 Task: Set the Layer C modulation for the ISDB-T reception parameter to 256-QAM.
Action: Mouse moved to (110, 15)
Screenshot: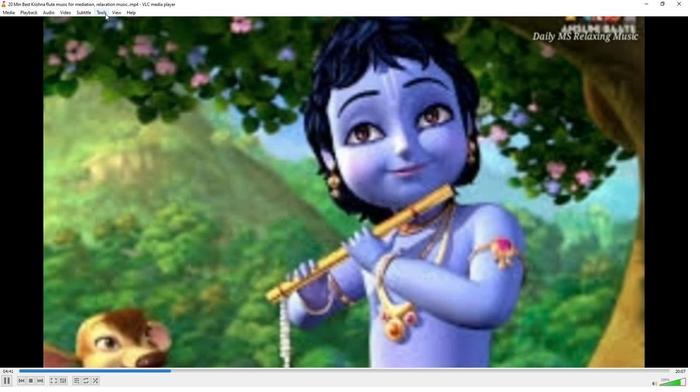 
Action: Mouse pressed left at (110, 15)
Screenshot: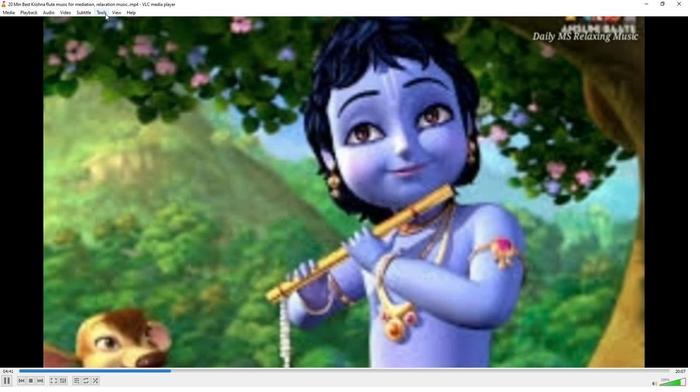 
Action: Mouse moved to (122, 96)
Screenshot: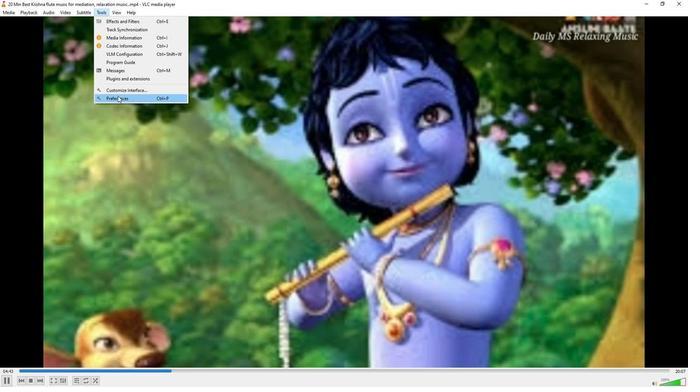 
Action: Mouse pressed left at (122, 96)
Screenshot: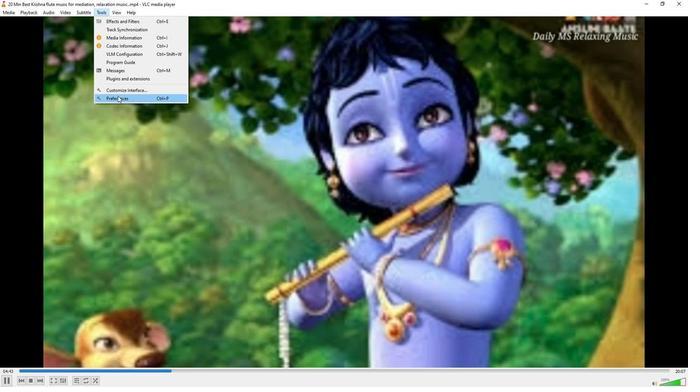 
Action: Mouse moved to (224, 313)
Screenshot: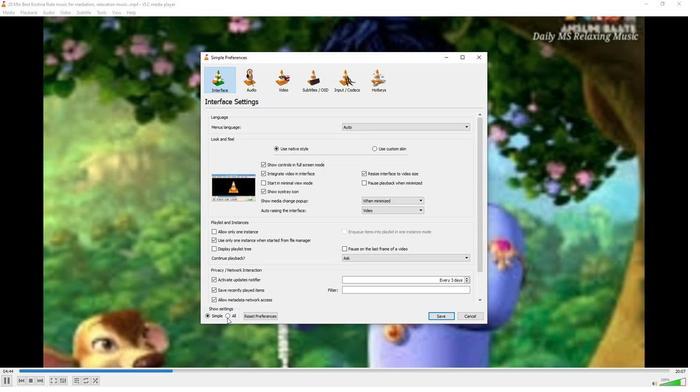 
Action: Mouse pressed left at (224, 313)
Screenshot: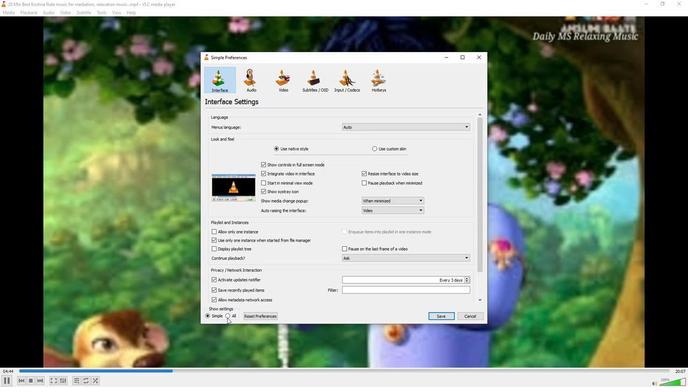 
Action: Mouse moved to (214, 192)
Screenshot: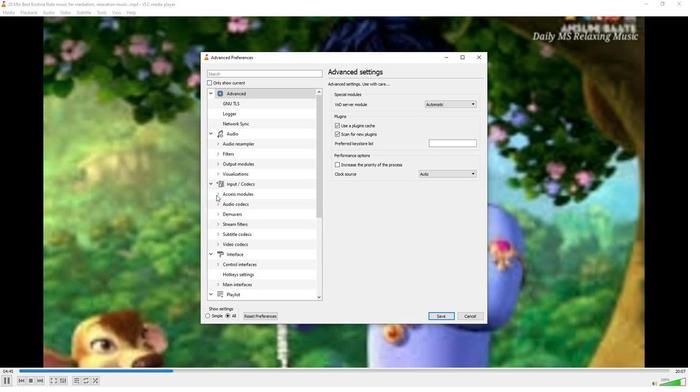 
Action: Mouse pressed left at (214, 192)
Screenshot: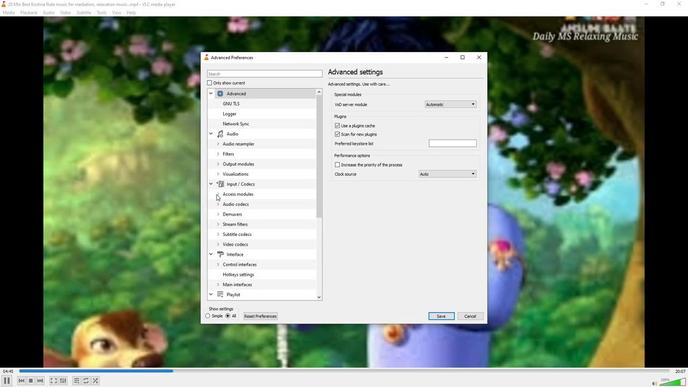 
Action: Mouse moved to (235, 253)
Screenshot: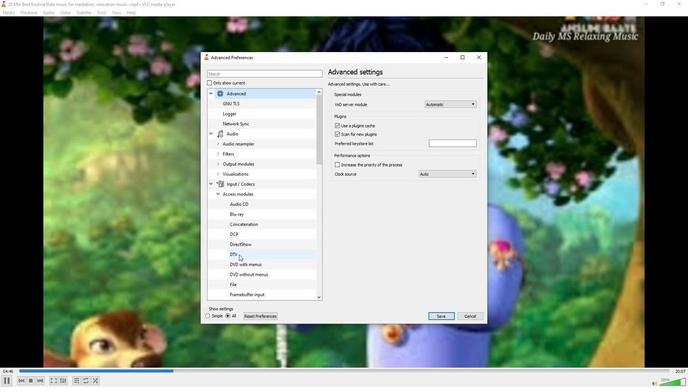 
Action: Mouse pressed left at (235, 253)
Screenshot: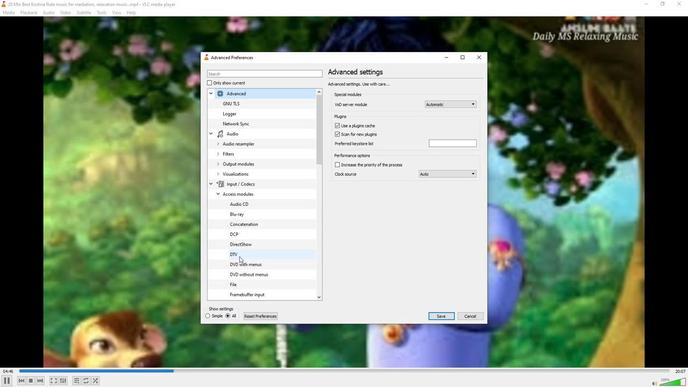 
Action: Mouse moved to (385, 245)
Screenshot: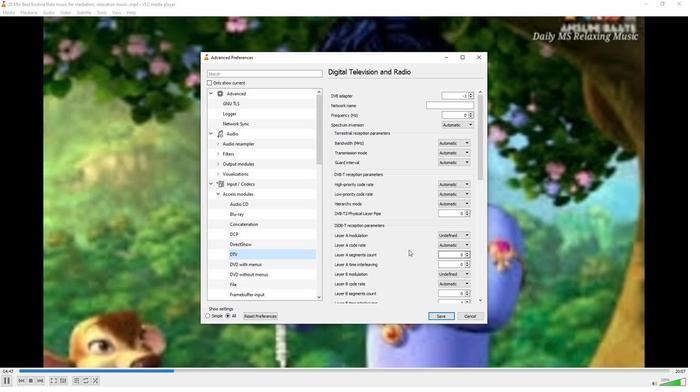 
Action: Mouse scrolled (385, 245) with delta (0, 0)
Screenshot: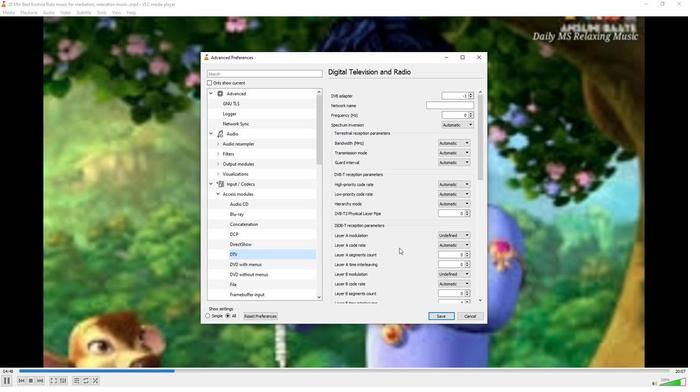 
Action: Mouse scrolled (385, 245) with delta (0, 0)
Screenshot: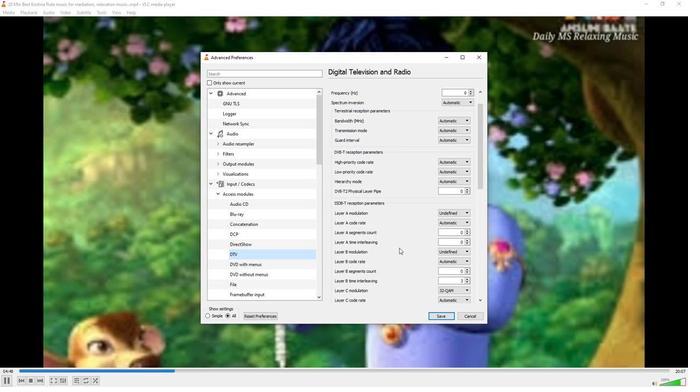 
Action: Mouse scrolled (385, 245) with delta (0, 0)
Screenshot: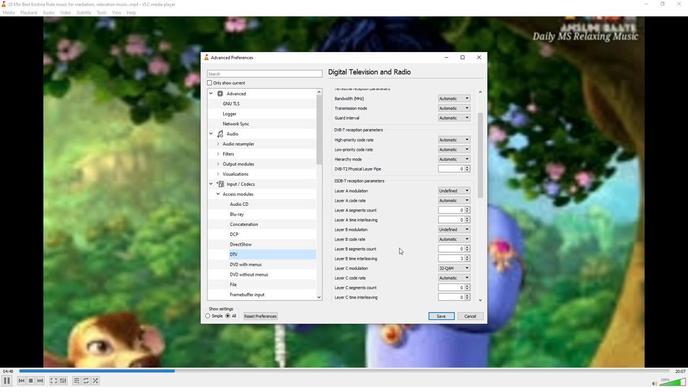 
Action: Mouse moved to (430, 241)
Screenshot: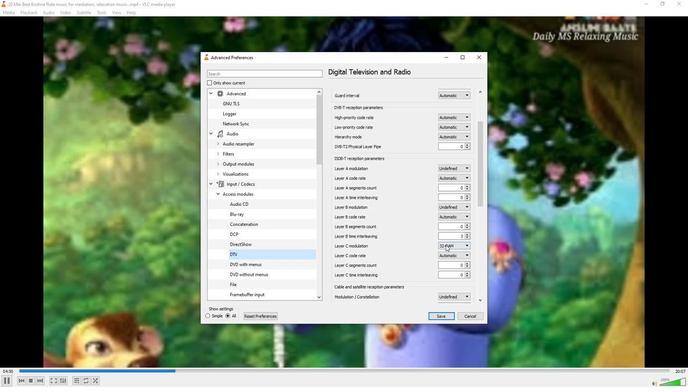 
Action: Mouse pressed left at (430, 241)
Screenshot: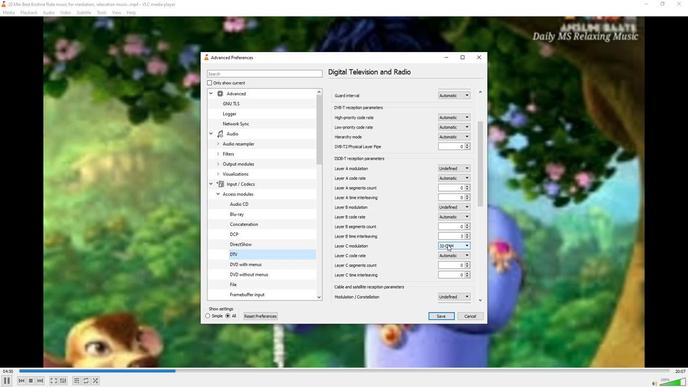 
Action: Mouse moved to (431, 277)
Screenshot: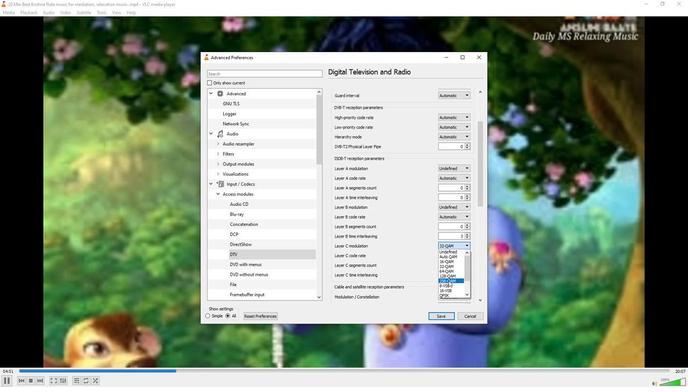 
Action: Mouse pressed left at (431, 277)
Screenshot: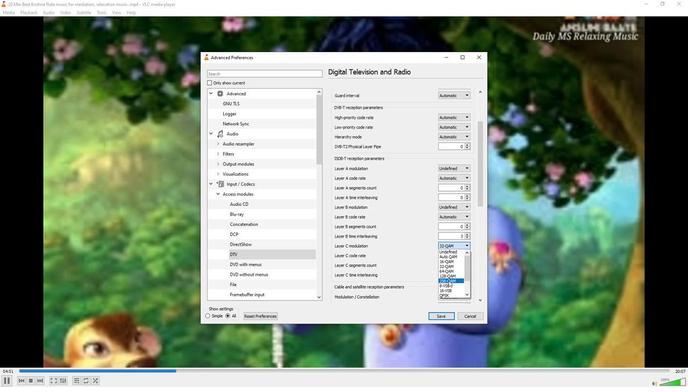 
Action: Mouse moved to (391, 251)
Screenshot: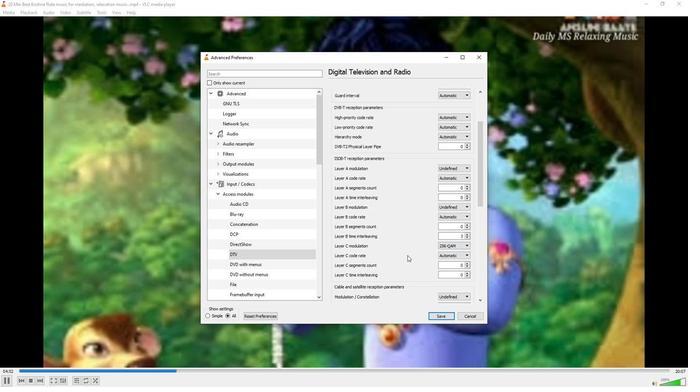 
